 Task: Change the "Dry mix" to 0.40.
Action: Mouse moved to (137, 17)
Screenshot: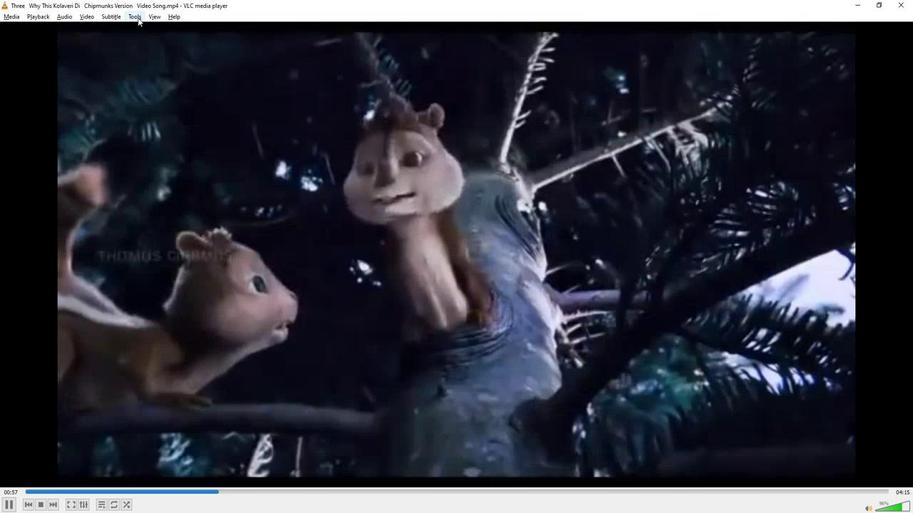 
Action: Mouse pressed left at (137, 17)
Screenshot: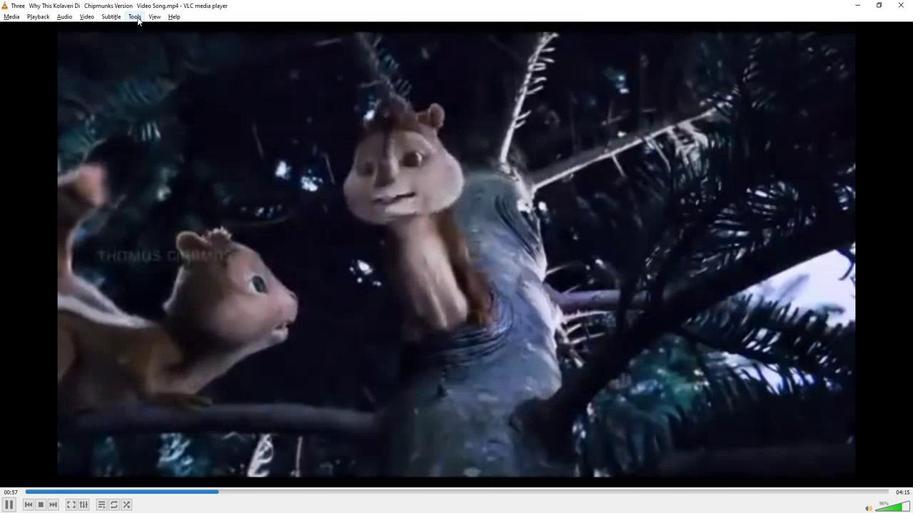 
Action: Mouse moved to (159, 133)
Screenshot: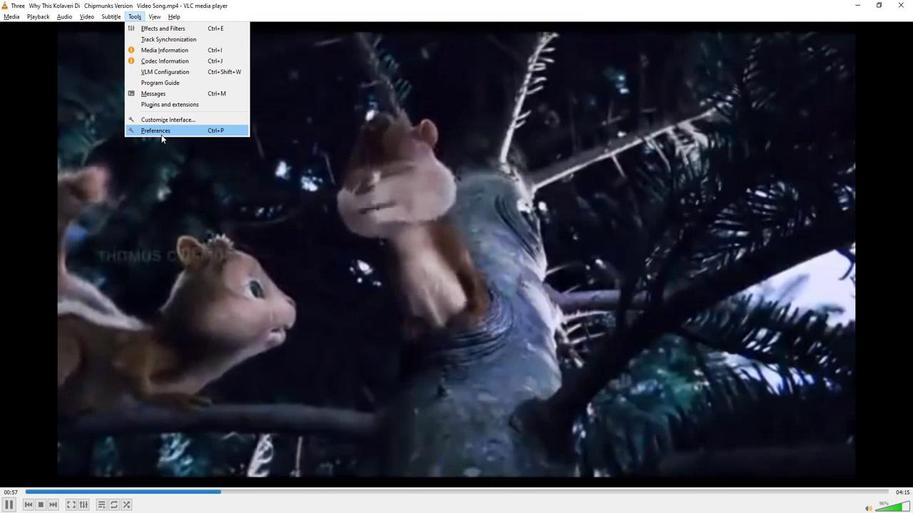 
Action: Mouse pressed left at (159, 133)
Screenshot: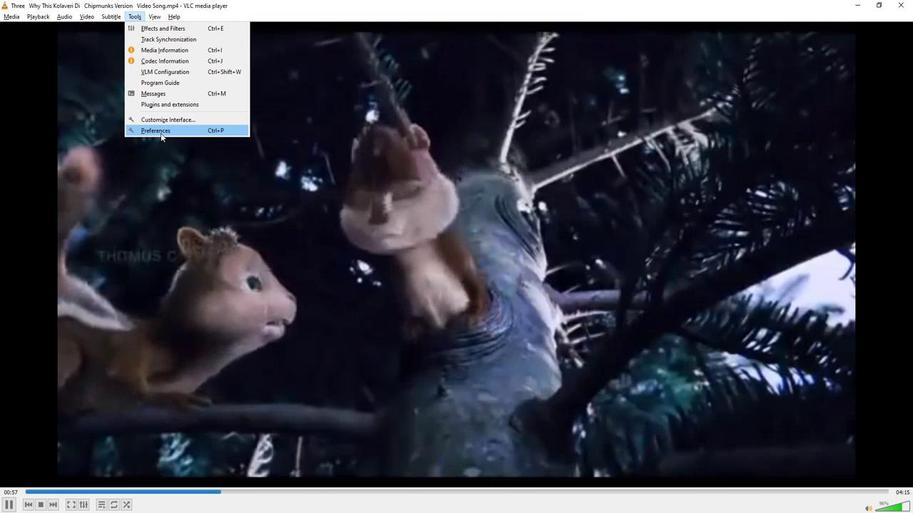 
Action: Mouse moved to (265, 386)
Screenshot: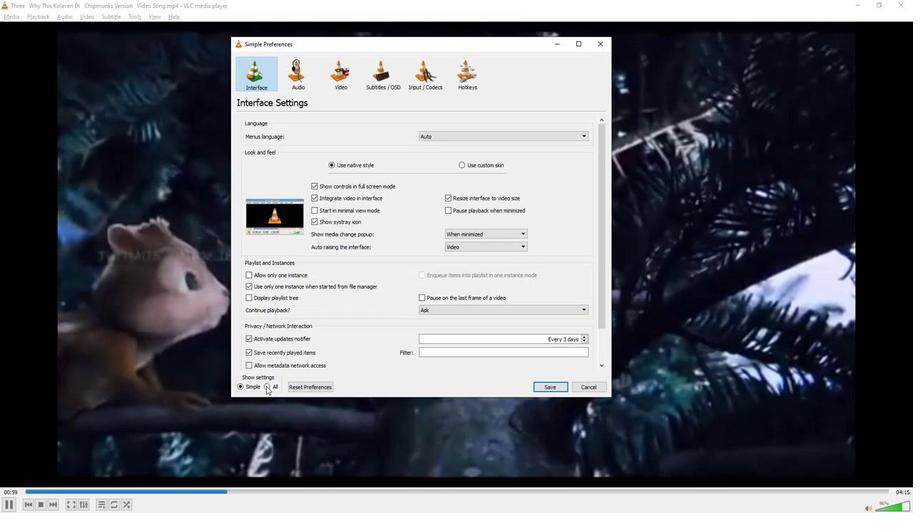 
Action: Mouse pressed left at (265, 386)
Screenshot: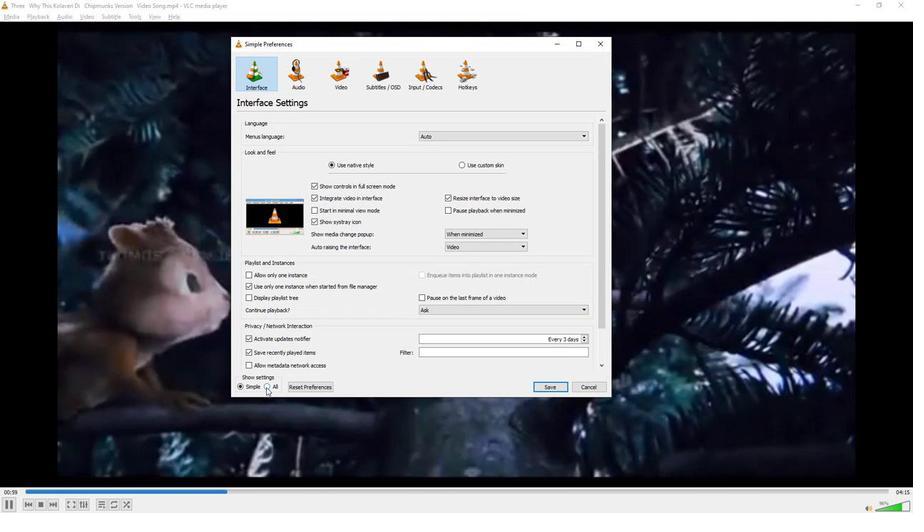 
Action: Mouse moved to (254, 171)
Screenshot: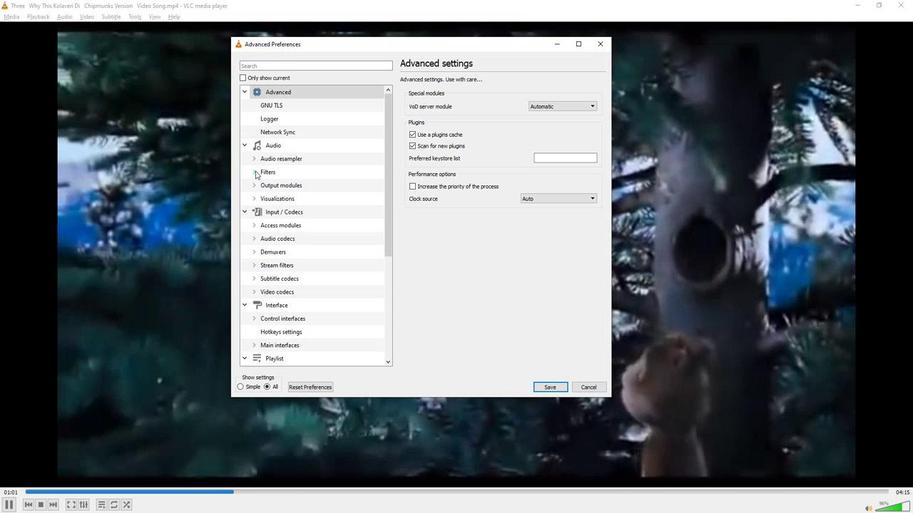 
Action: Mouse pressed left at (254, 171)
Screenshot: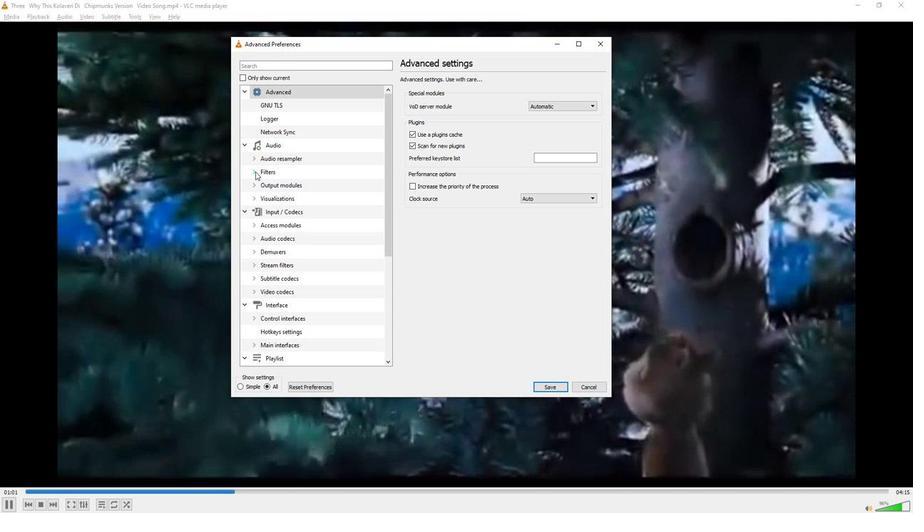 
Action: Mouse moved to (273, 225)
Screenshot: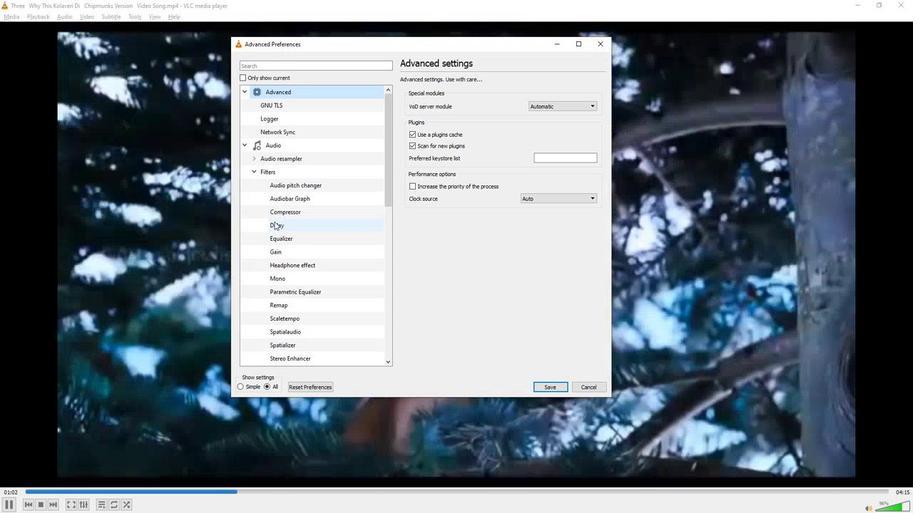 
Action: Mouse pressed left at (273, 225)
Screenshot: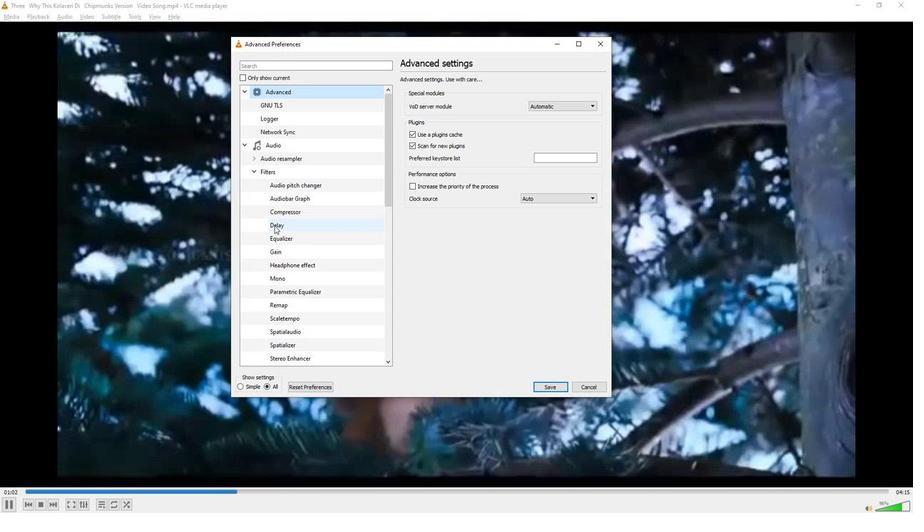 
Action: Mouse moved to (596, 156)
Screenshot: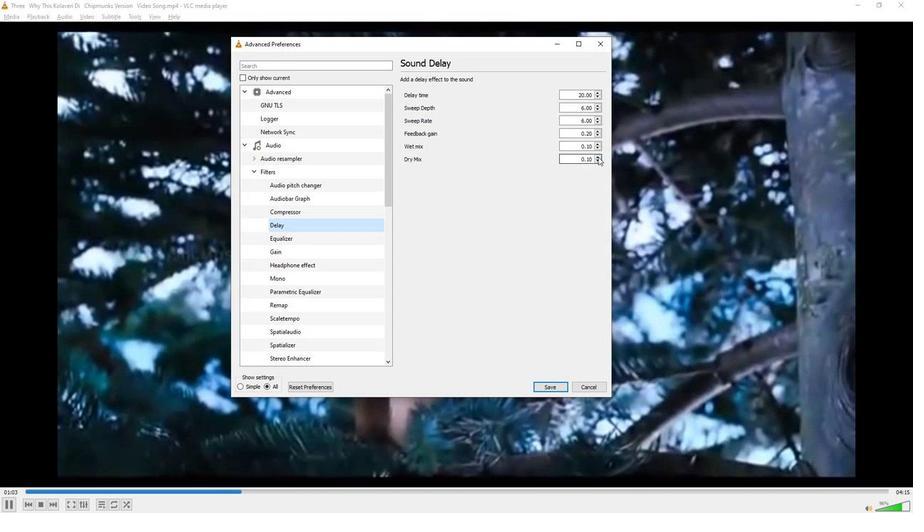 
Action: Mouse pressed left at (596, 156)
Screenshot: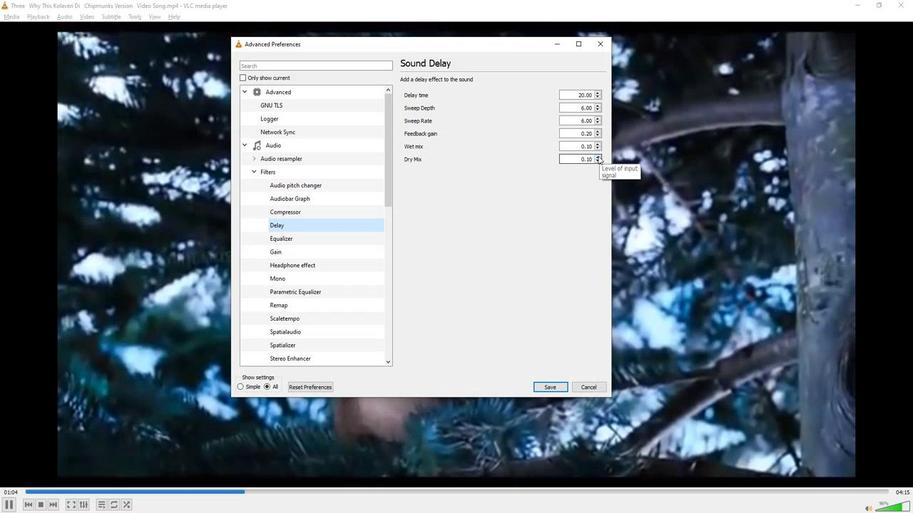
Action: Mouse pressed left at (596, 156)
Screenshot: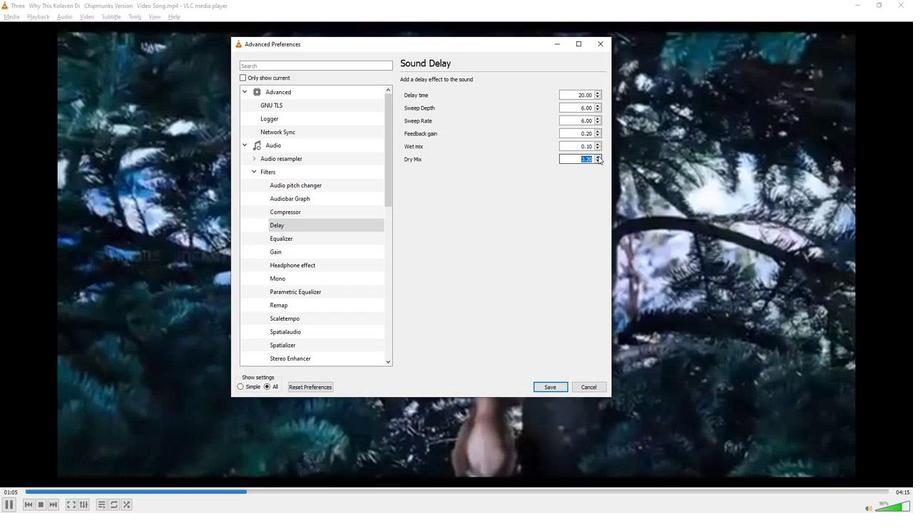 
Action: Mouse pressed left at (596, 156)
Screenshot: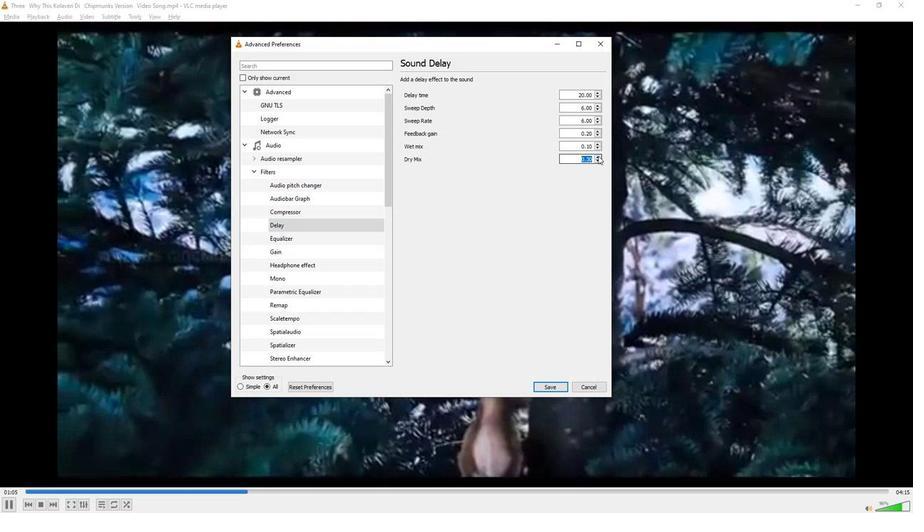 
Action: Mouse moved to (553, 211)
Screenshot: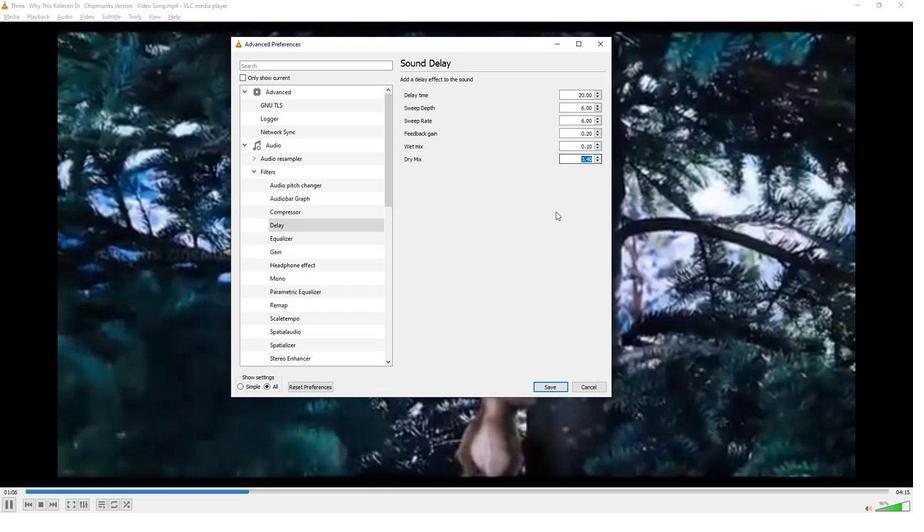 
Action: Mouse pressed left at (553, 211)
Screenshot: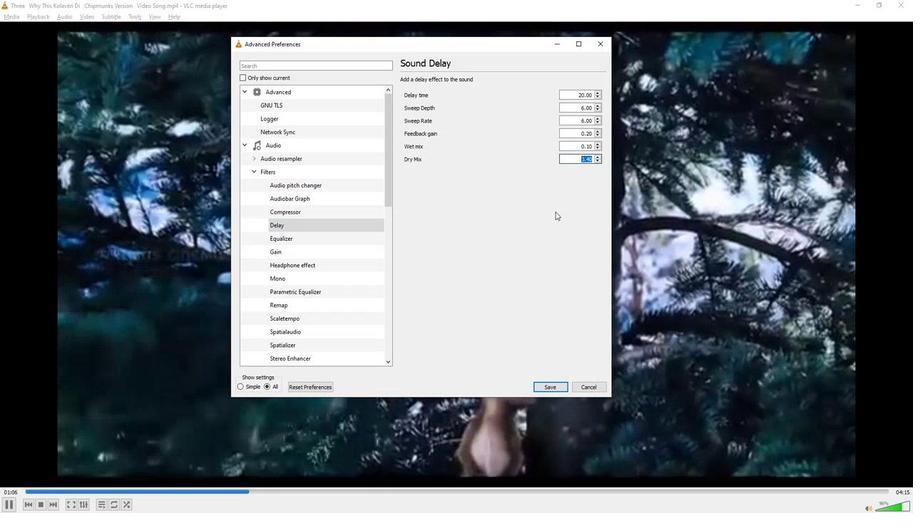 
